 Task: Use Footstep Sound Effect in this video "Movie B.mp4"
Action: Mouse moved to (291, 127)
Screenshot: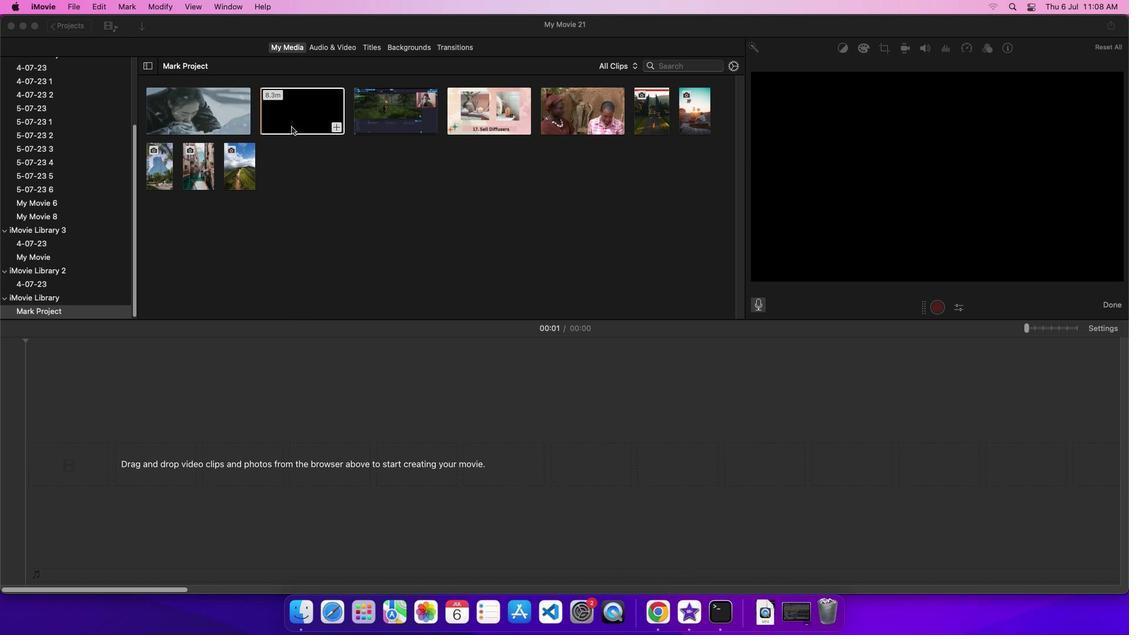 
Action: Mouse pressed left at (291, 127)
Screenshot: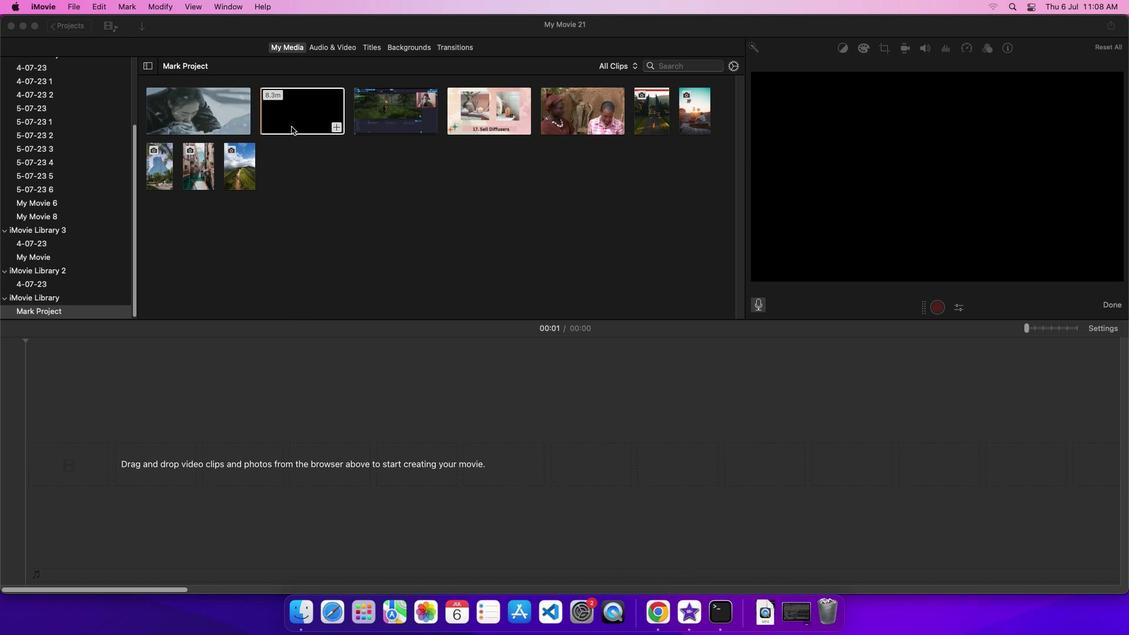 
Action: Mouse moved to (308, 102)
Screenshot: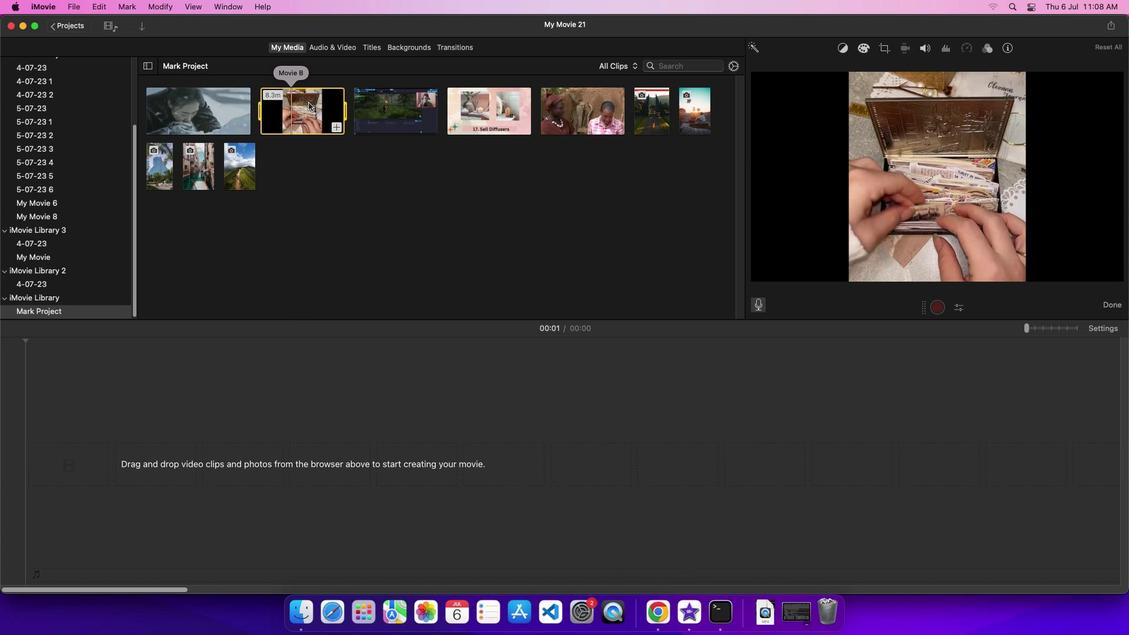 
Action: Mouse pressed left at (308, 102)
Screenshot: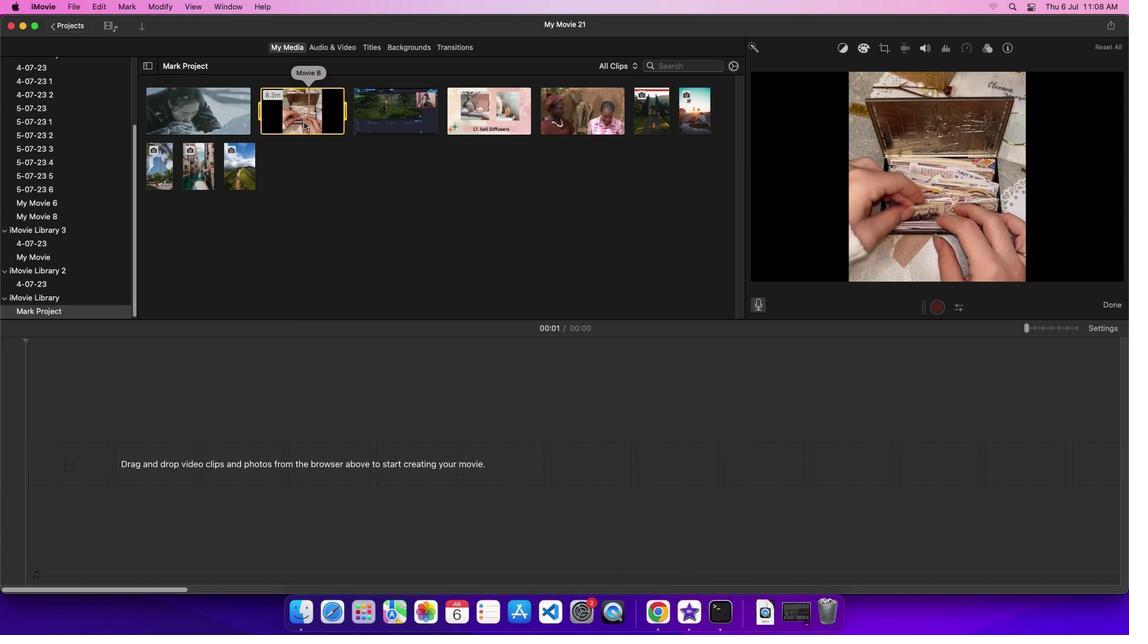 
Action: Mouse moved to (320, 46)
Screenshot: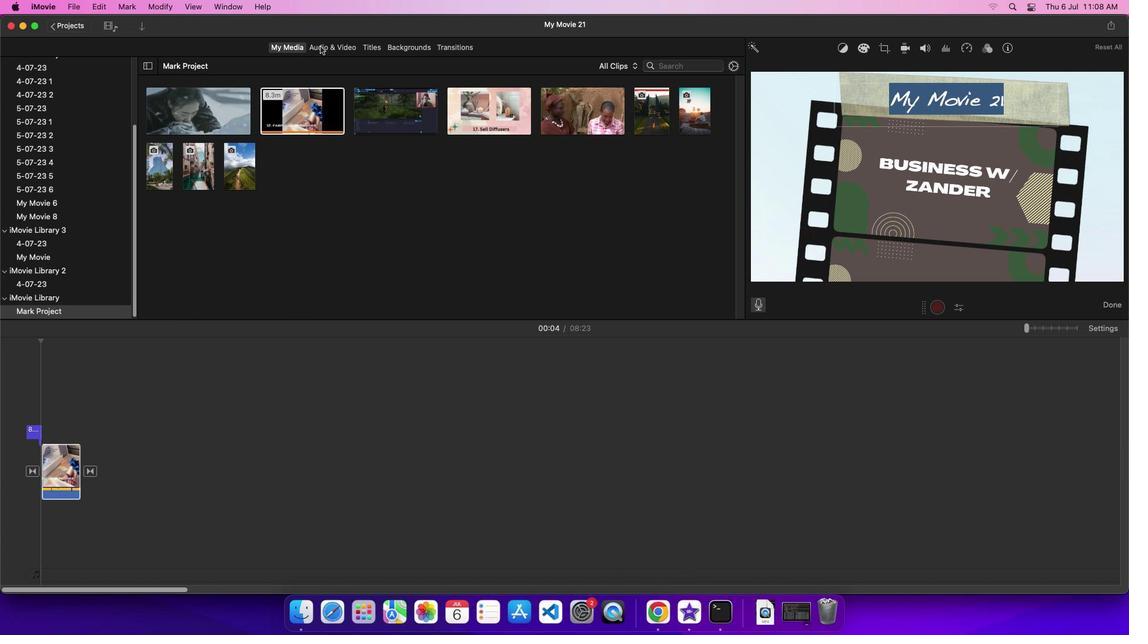 
Action: Mouse pressed left at (320, 46)
Screenshot: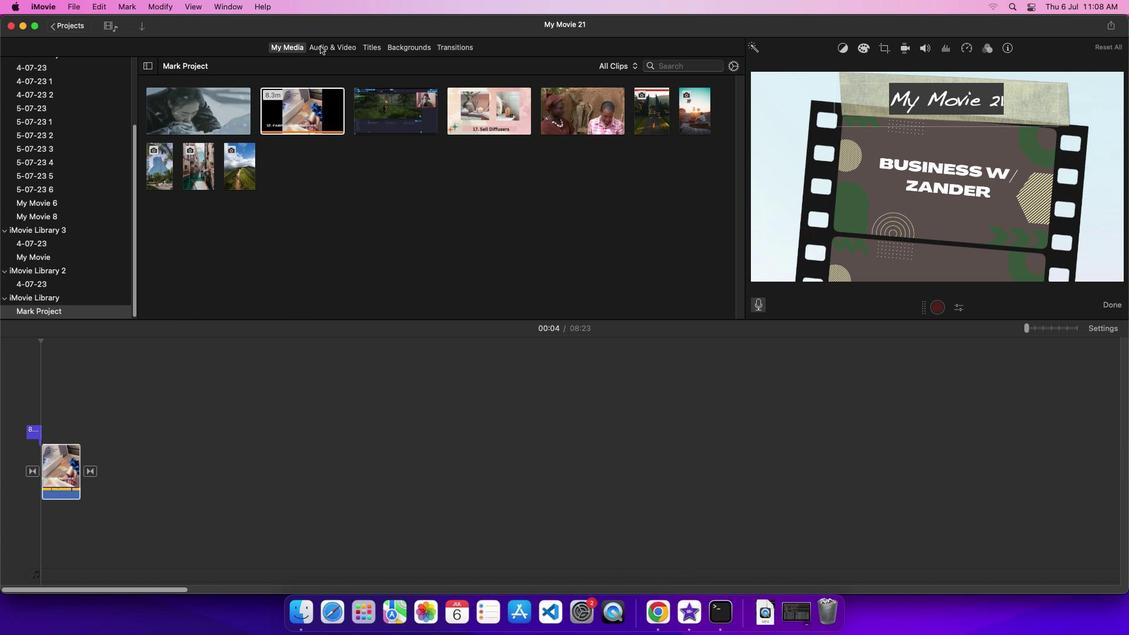 
Action: Mouse moved to (79, 111)
Screenshot: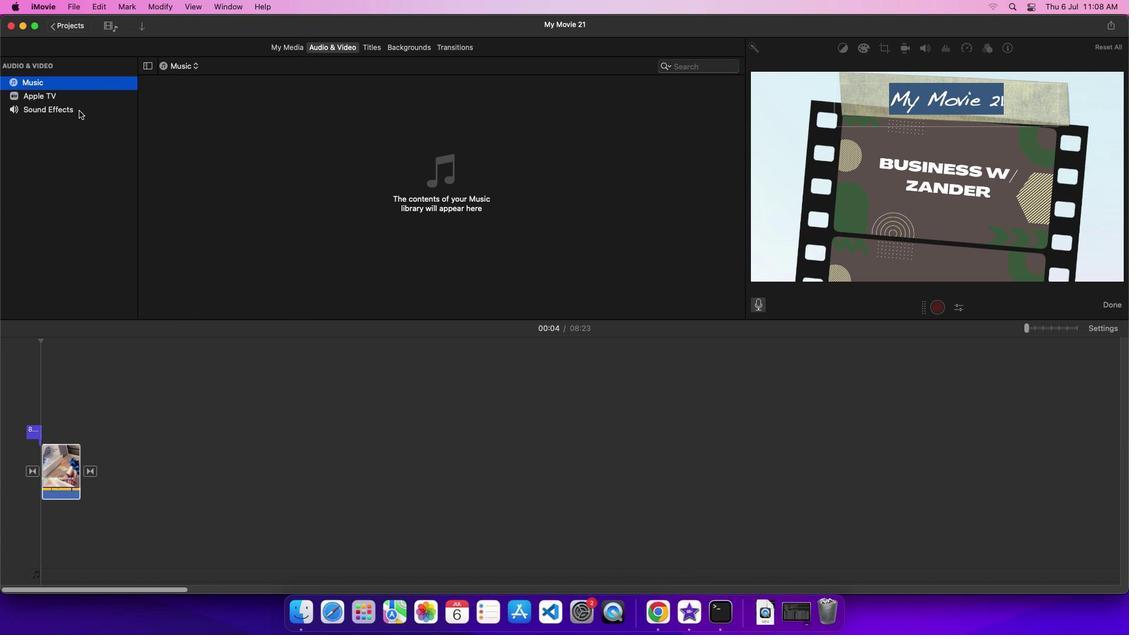 
Action: Mouse pressed left at (79, 111)
Screenshot: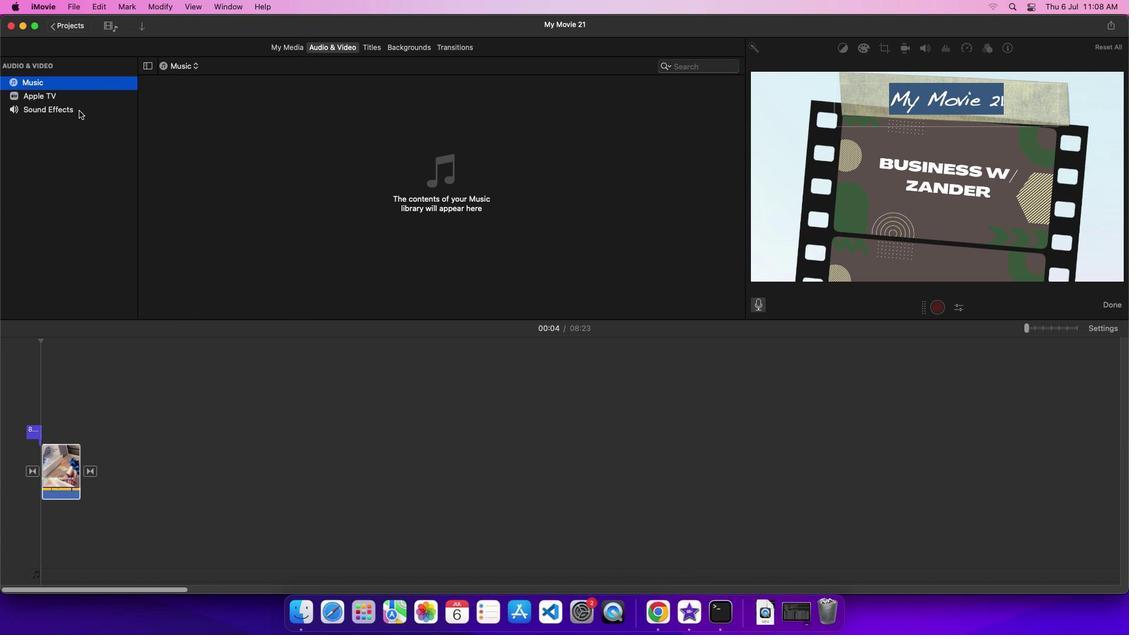 
Action: Mouse moved to (79, 109)
Screenshot: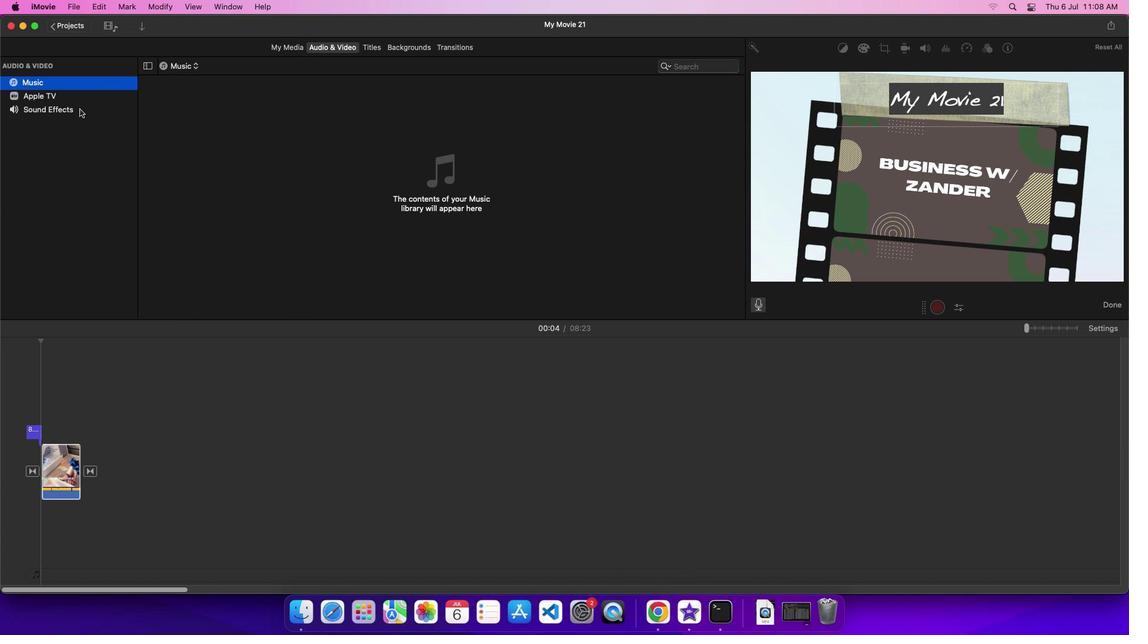 
Action: Mouse pressed left at (79, 109)
Screenshot: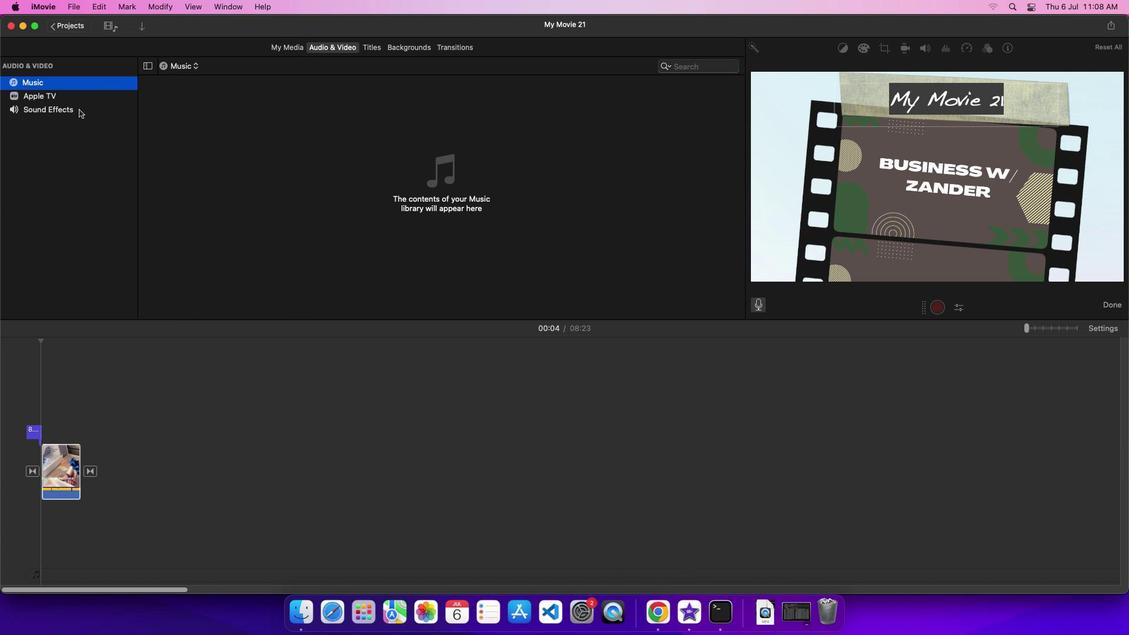 
Action: Mouse moved to (257, 252)
Screenshot: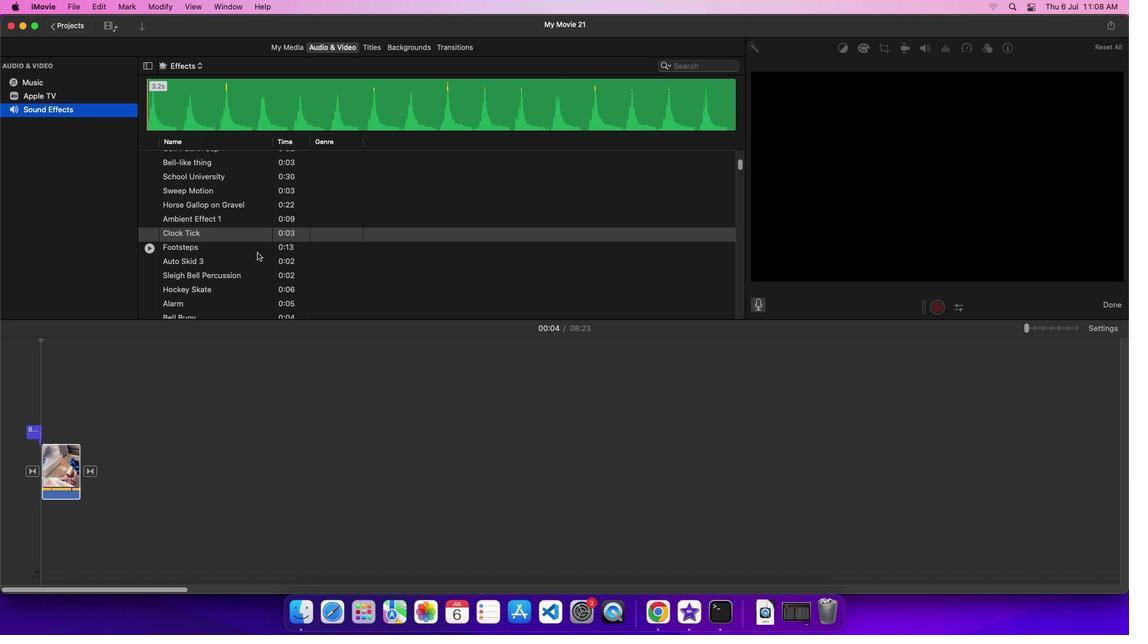 
Action: Mouse pressed left at (257, 252)
Screenshot: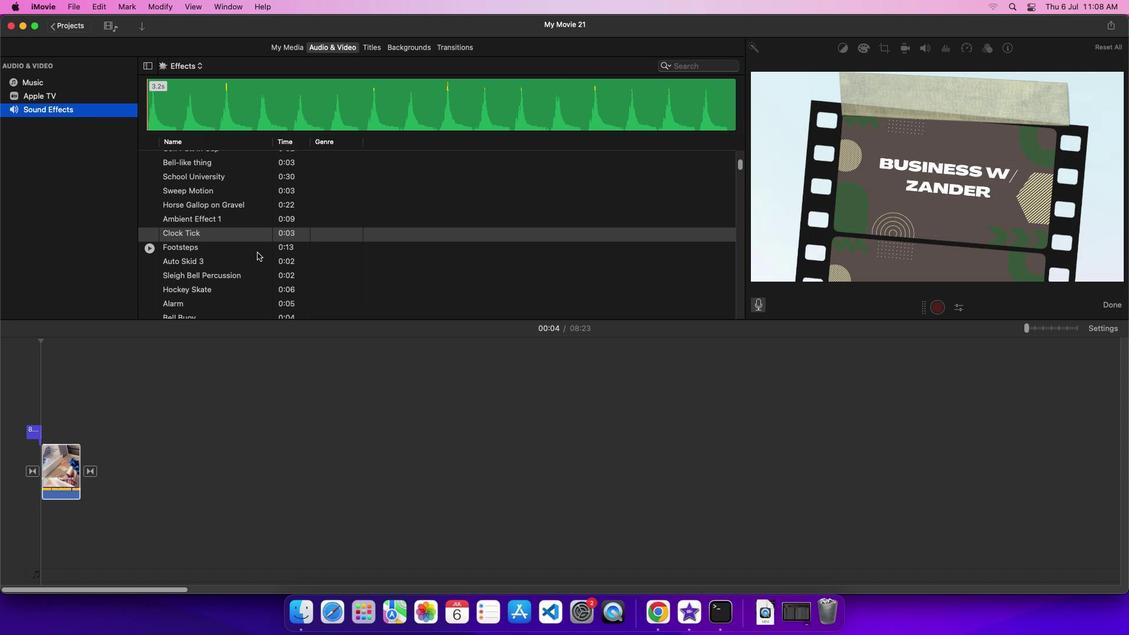 
Action: Mouse moved to (258, 252)
Screenshot: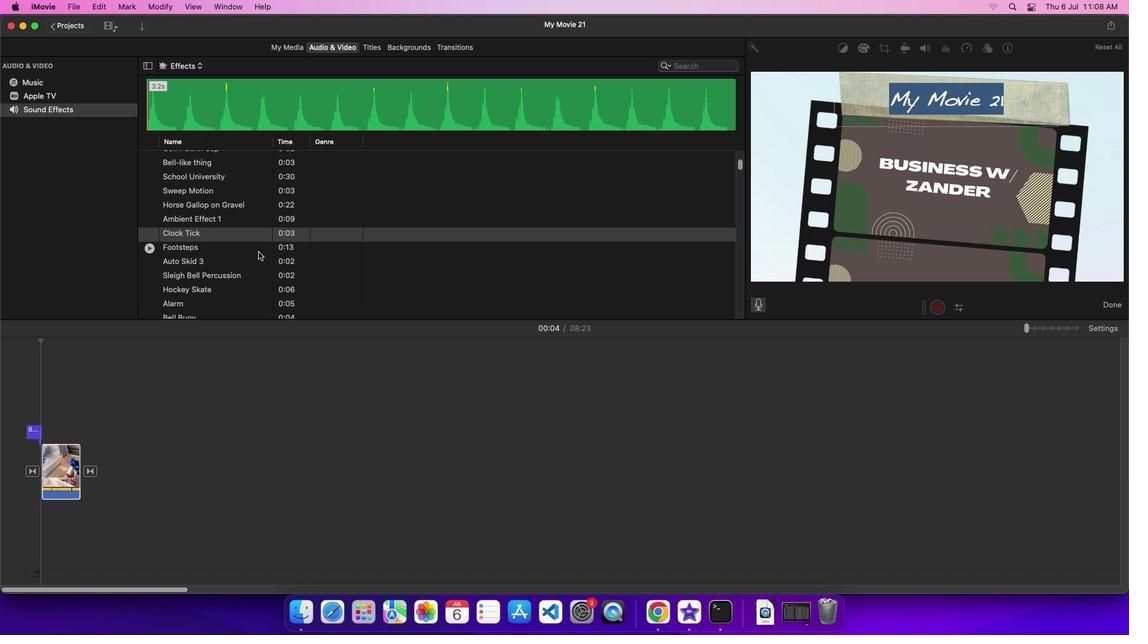 
Action: Mouse pressed left at (258, 252)
Screenshot: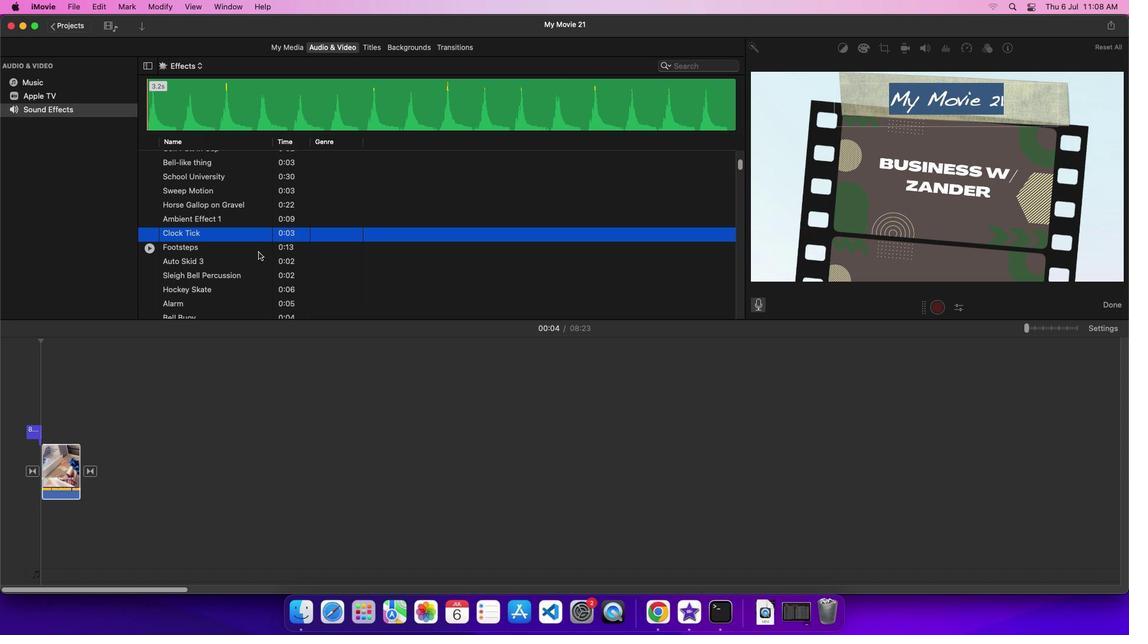 
Action: Mouse moved to (261, 247)
Screenshot: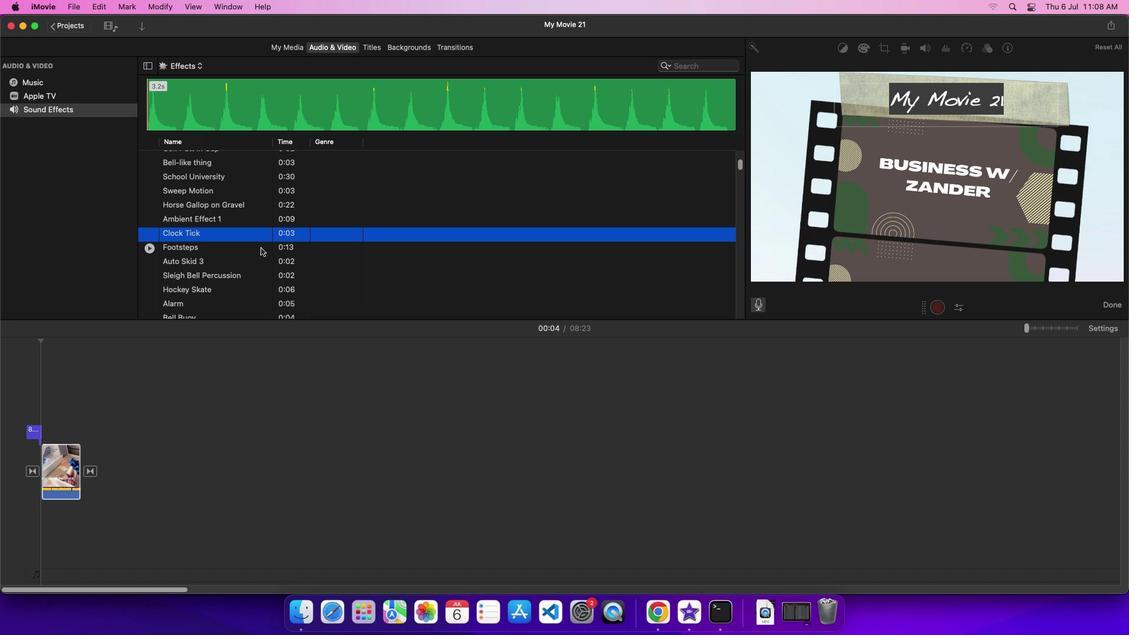 
Action: Mouse pressed left at (261, 247)
Screenshot: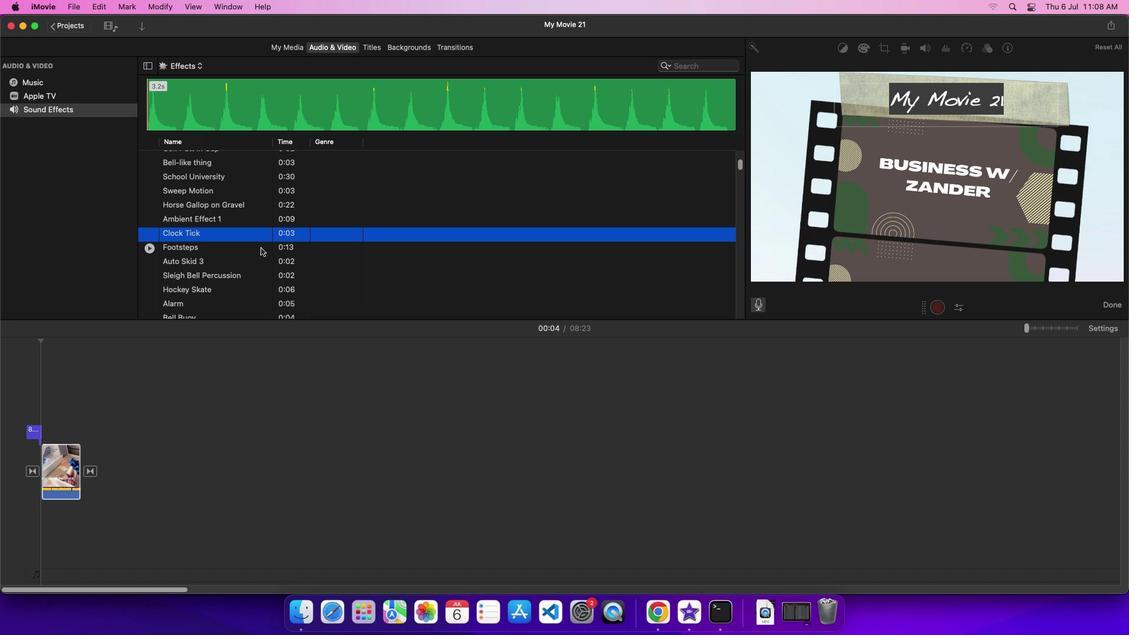 
Action: Mouse moved to (261, 247)
Screenshot: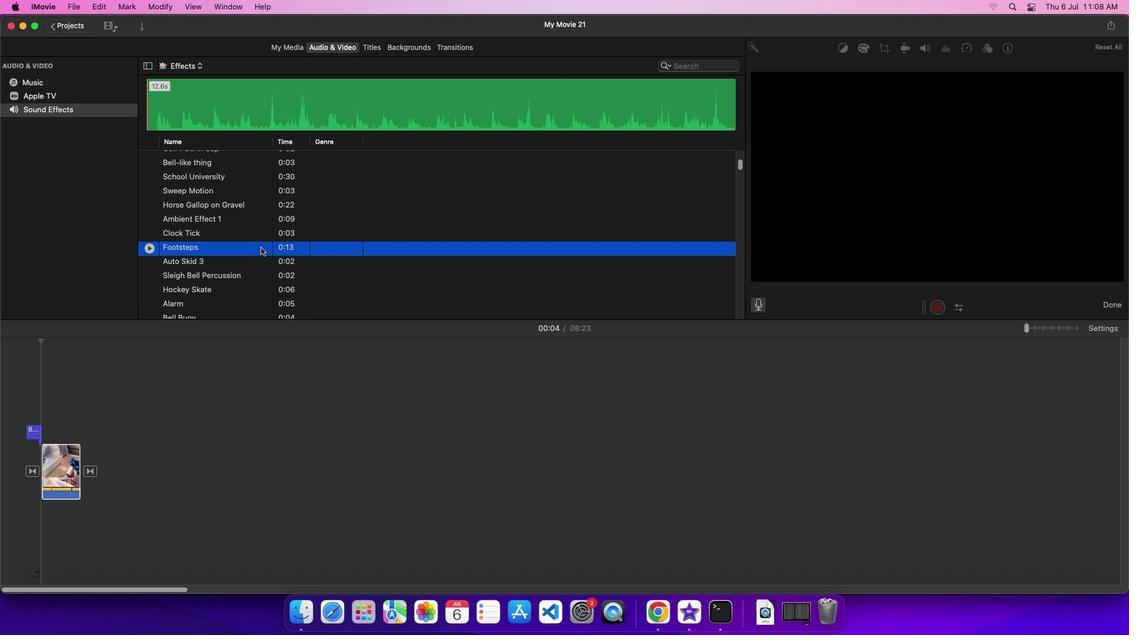 
Action: Mouse pressed left at (261, 247)
Screenshot: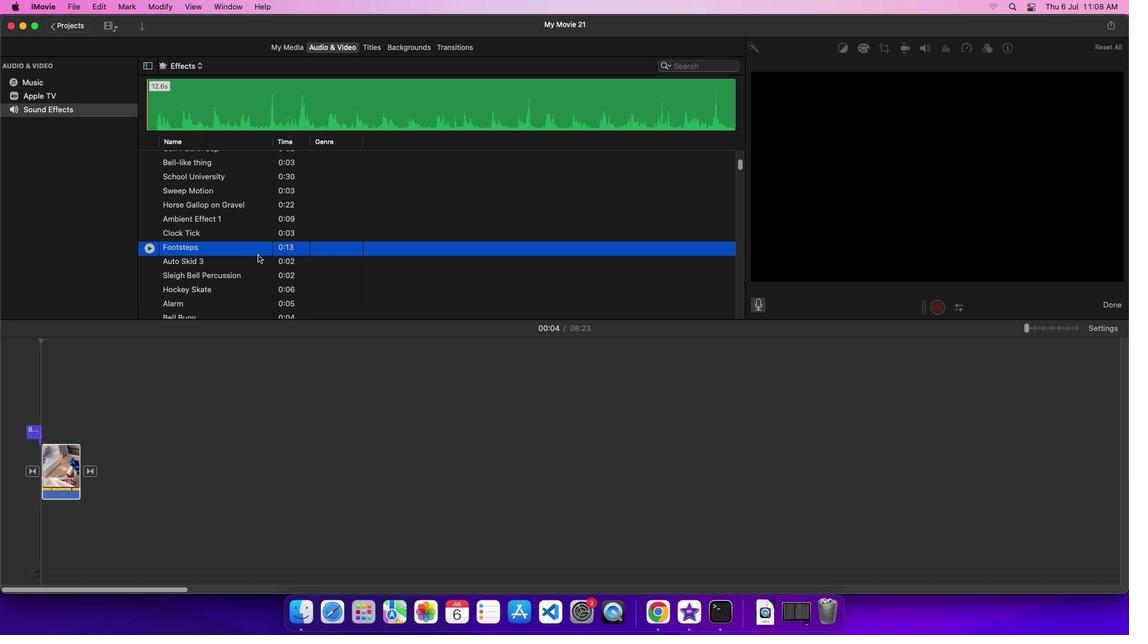
Action: Mouse moved to (81, 517)
Screenshot: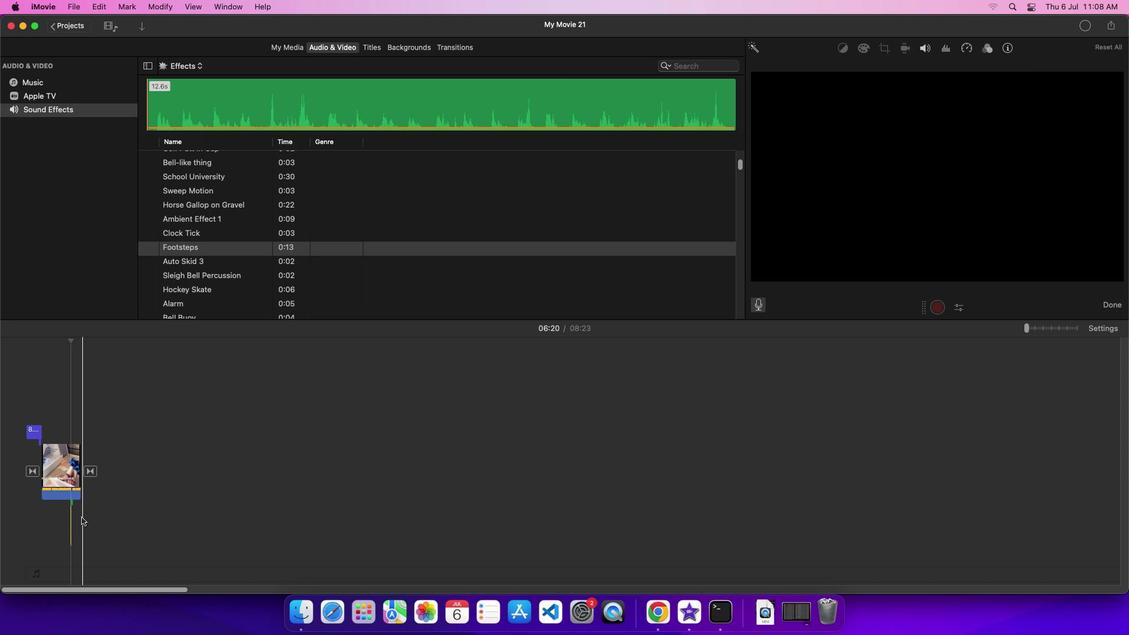 
